 Task: Create a task  Improve the appâ€™s caching system for faster data retrieval , assign it to team member softage.6@softage.net in the project WorthyTech and update the status of the task to  On Track  , set the priority of the task to Low.
Action: Mouse moved to (68, 459)
Screenshot: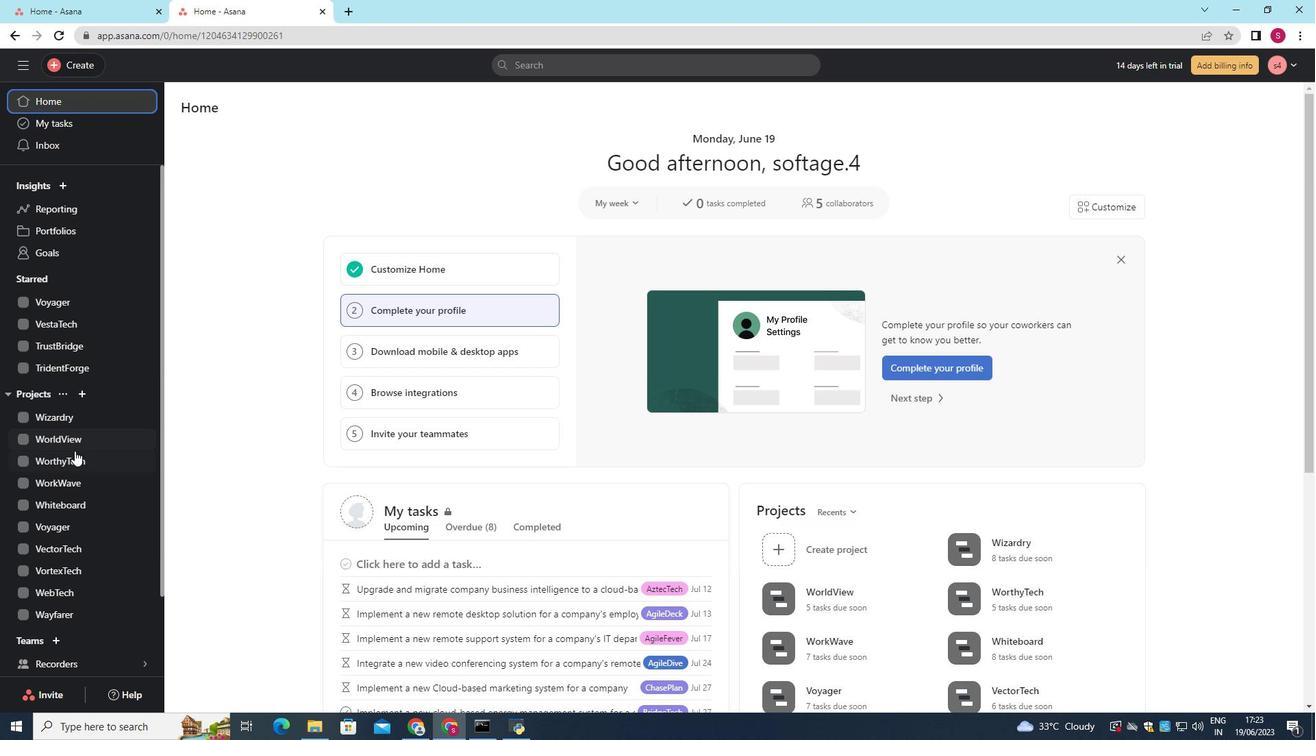 
Action: Mouse pressed left at (68, 459)
Screenshot: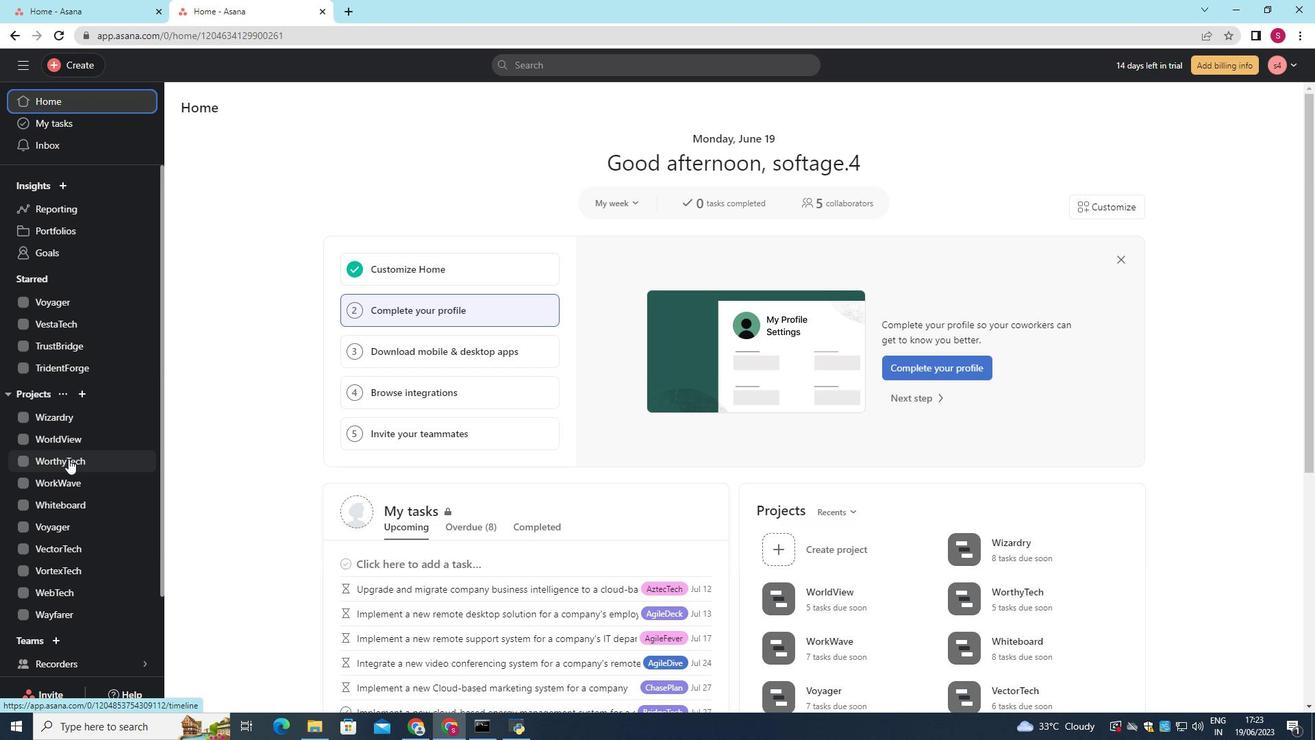 
Action: Mouse moved to (463, 326)
Screenshot: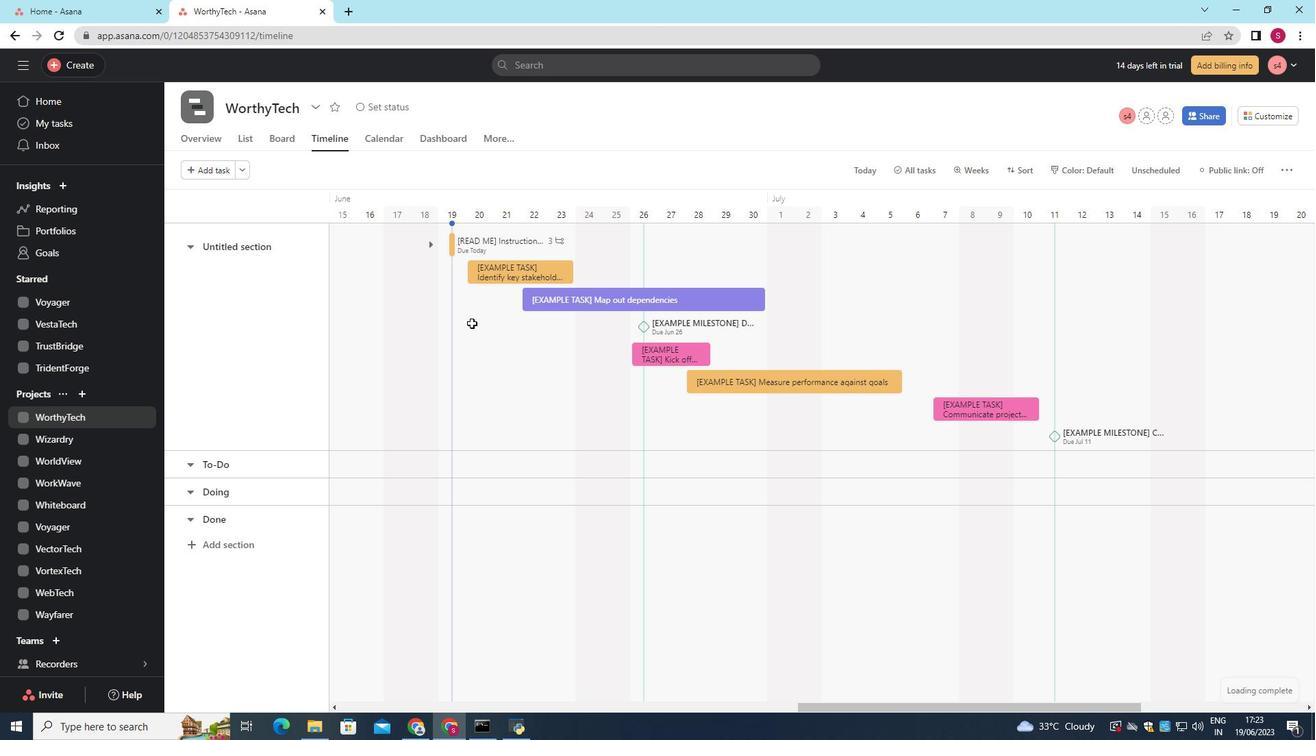 
Action: Mouse pressed left at (463, 326)
Screenshot: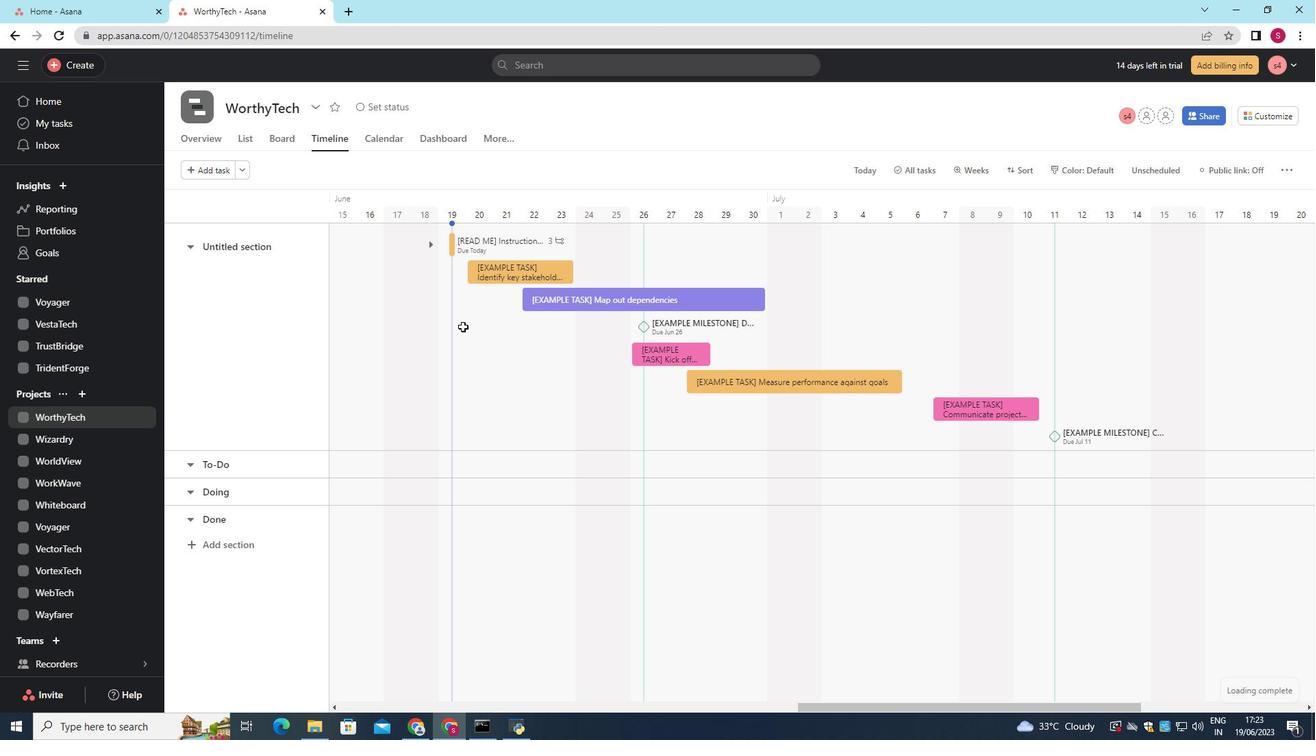 
Action: Key pressed <Key.shift>Improve<Key.space>the<Key.space>app's<Key.space>caching<Key.space>system<Key.space>for<Key.space>faster<Key.space>retrieval
Screenshot: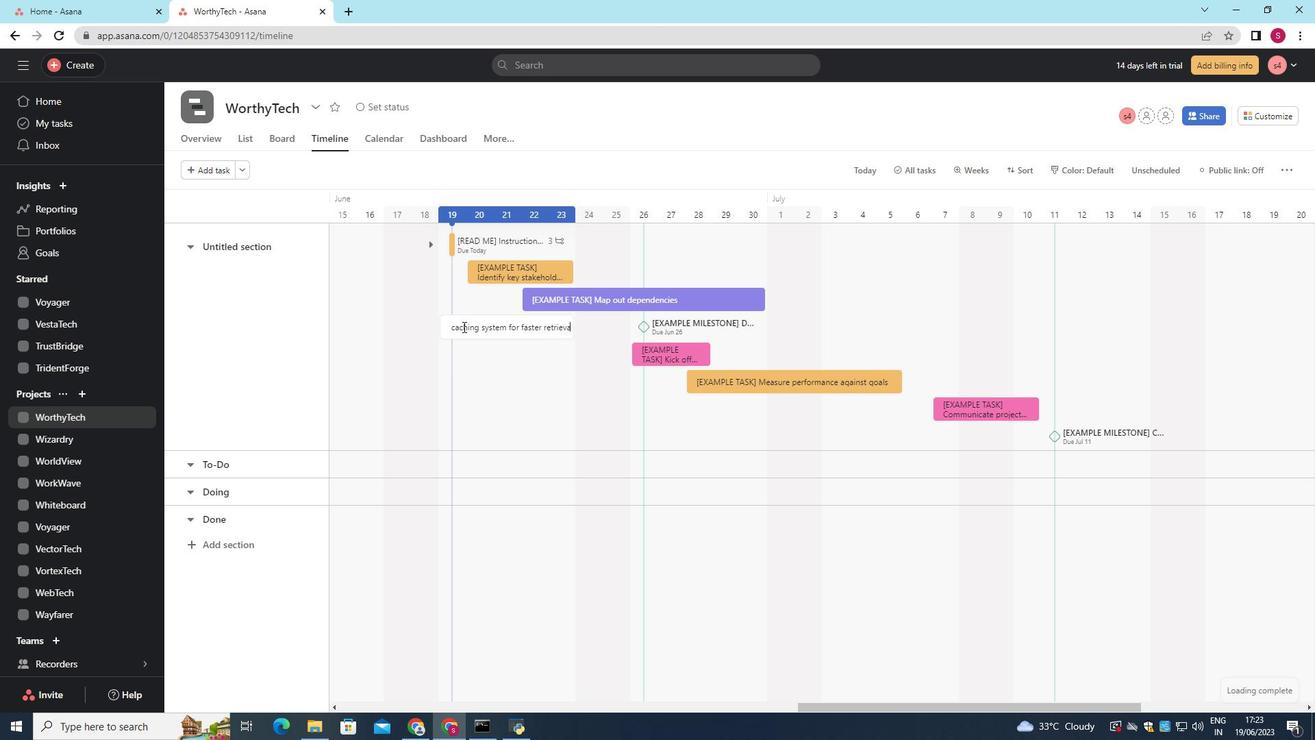 
Action: Mouse moved to (569, 340)
Screenshot: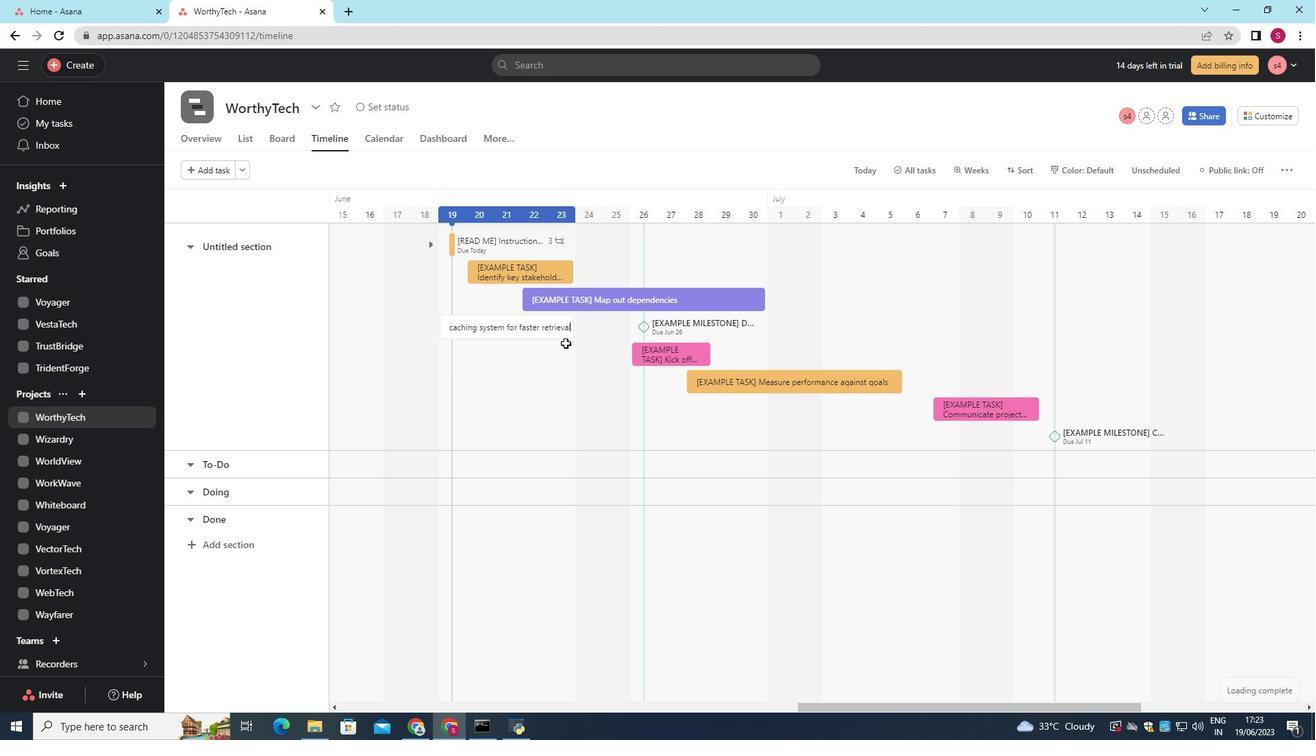 
Action: Key pressed <Key.enter>
Screenshot: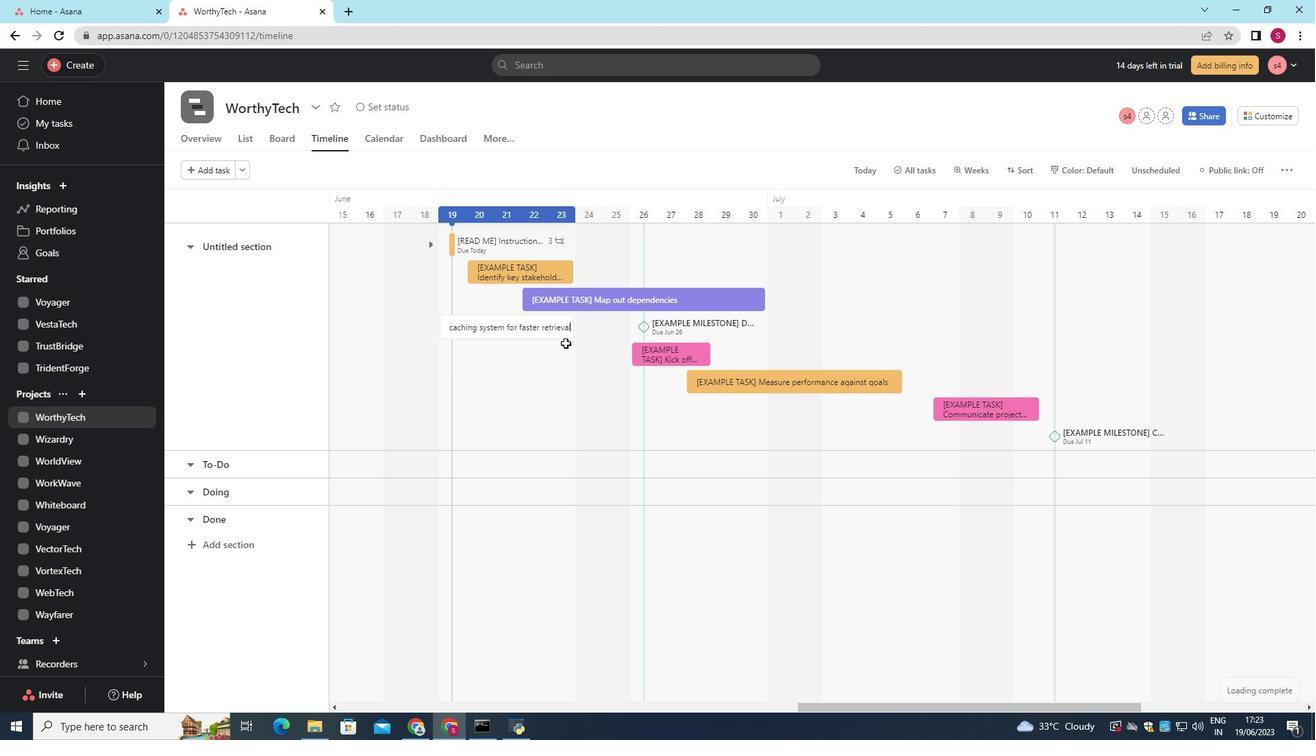 
Action: Mouse moved to (529, 325)
Screenshot: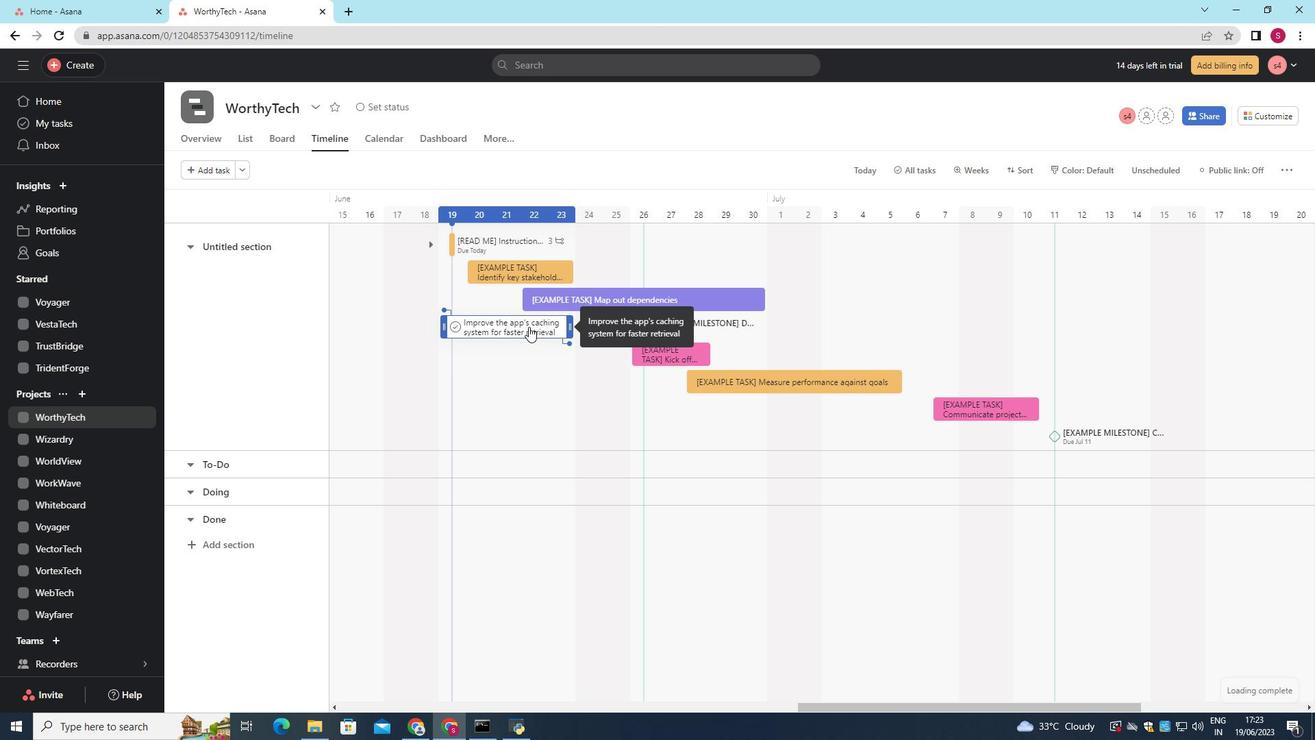 
Action: Mouse pressed left at (529, 325)
Screenshot: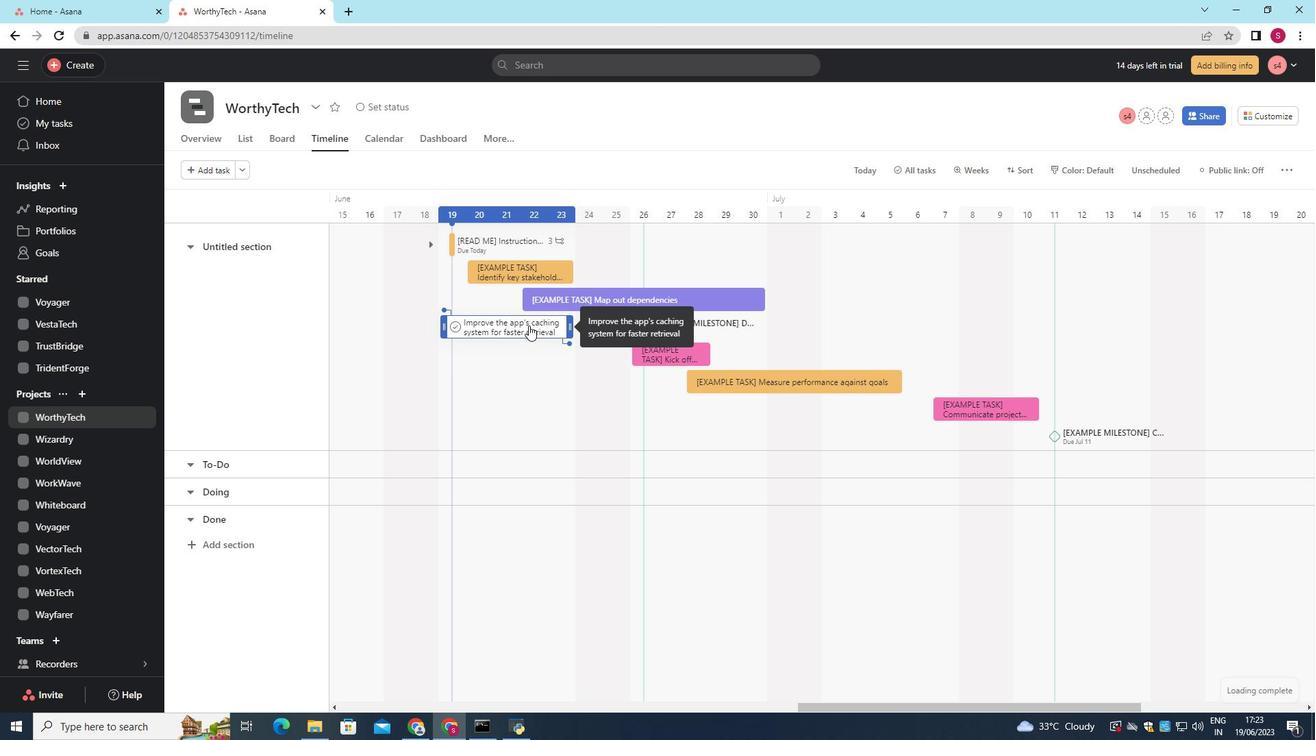 
Action: Mouse moved to (1005, 244)
Screenshot: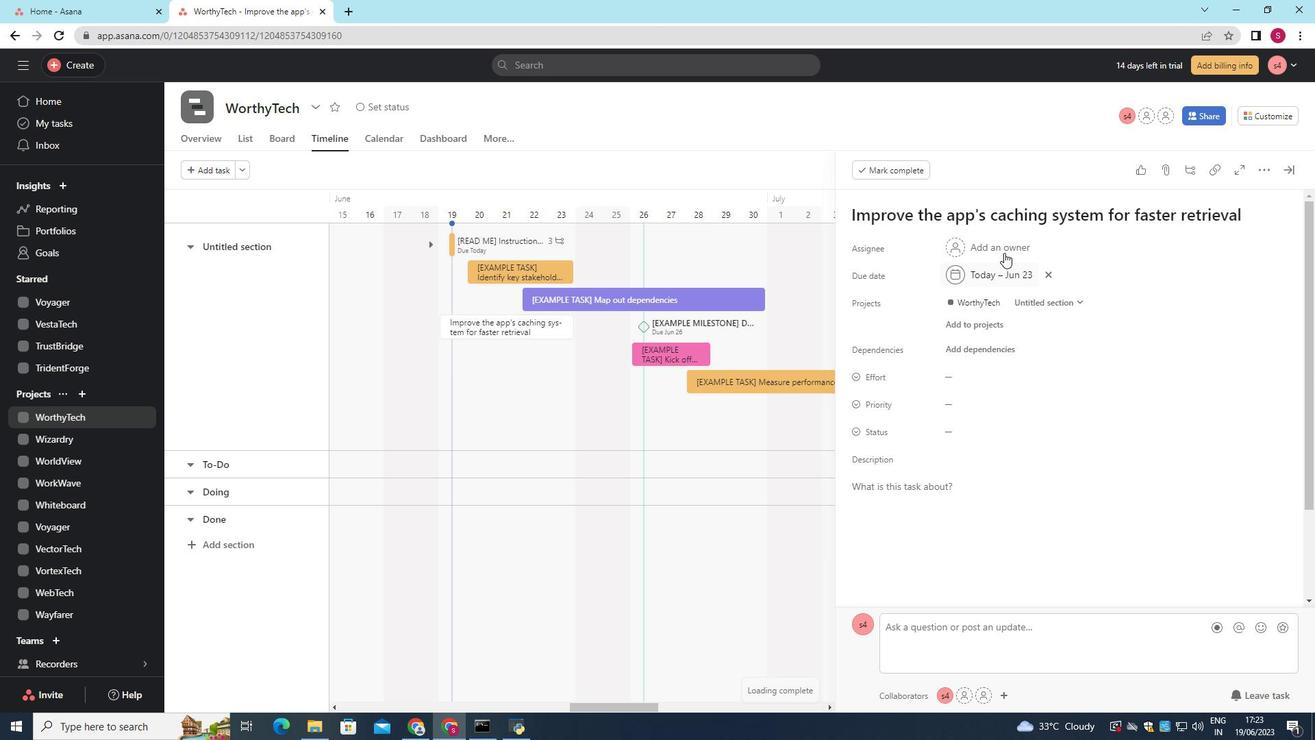 
Action: Mouse pressed left at (1005, 244)
Screenshot: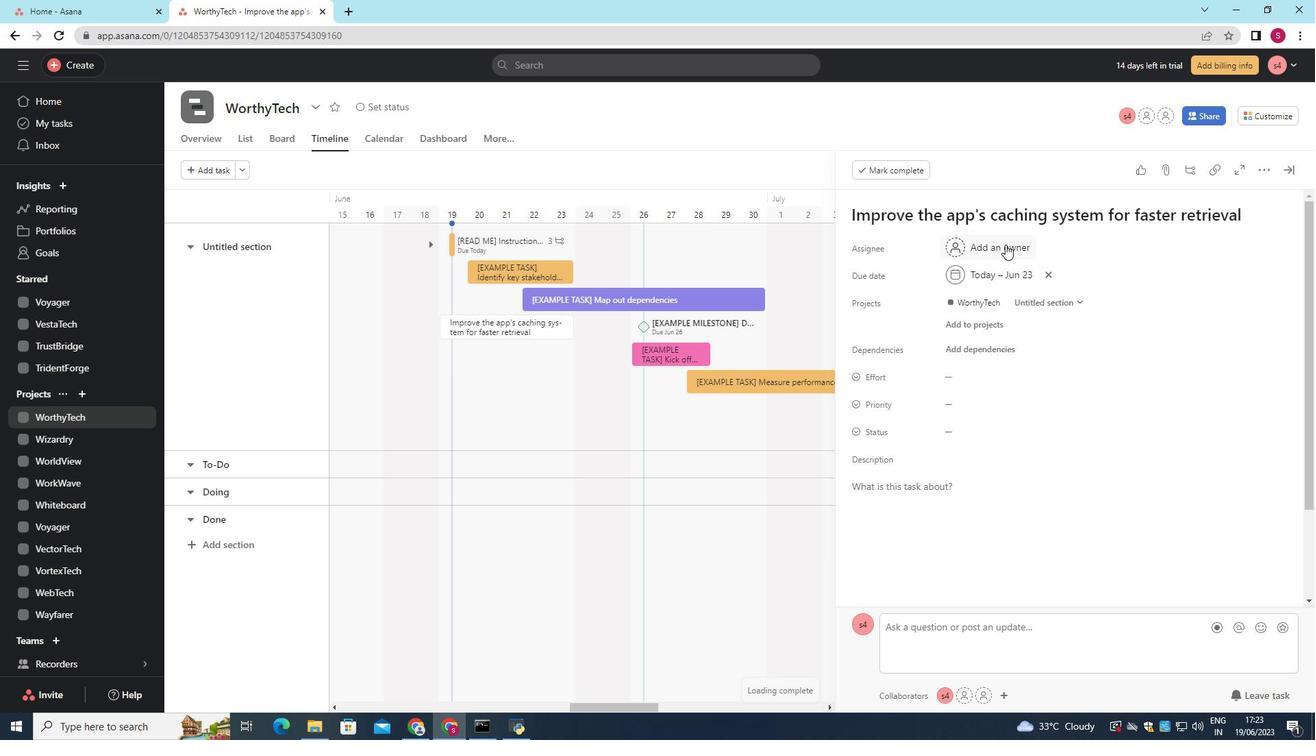
Action: Key pressed softage.6<Key.shift><Key.shift><Key.shift>@softage.net
Screenshot: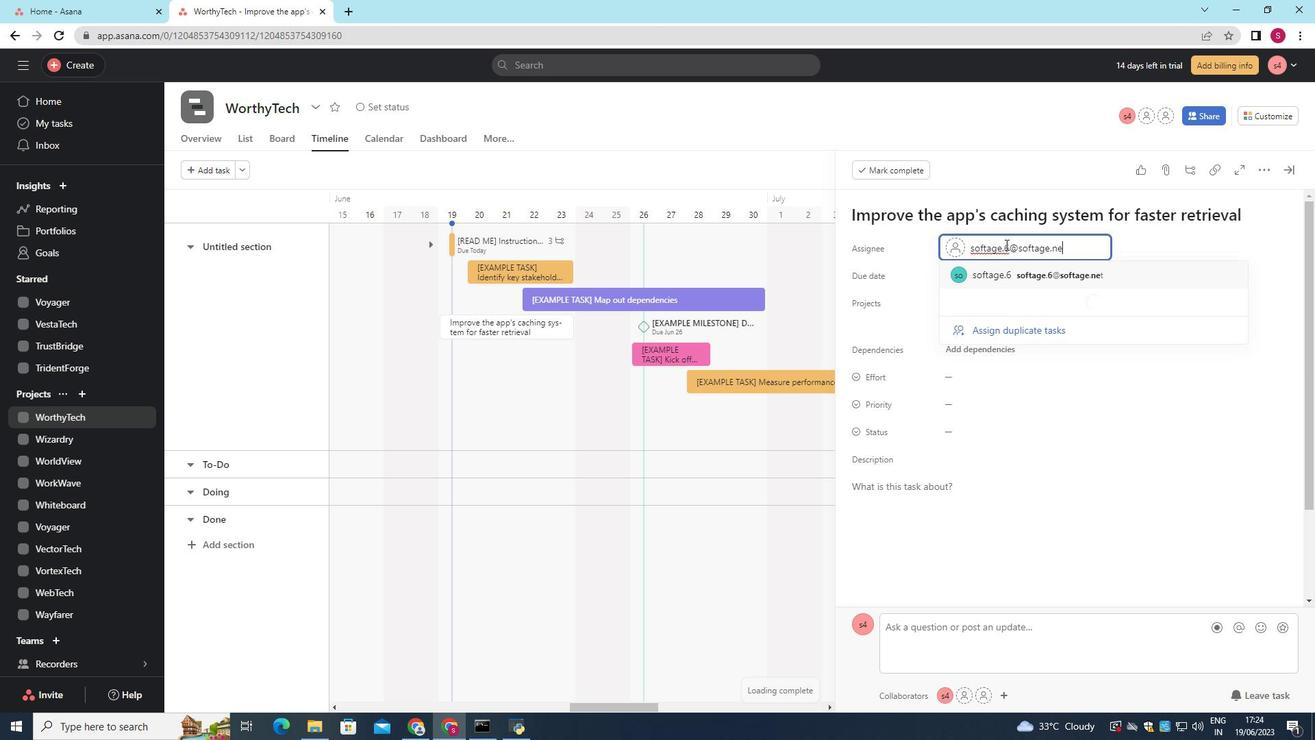 
Action: Mouse moved to (1008, 433)
Screenshot: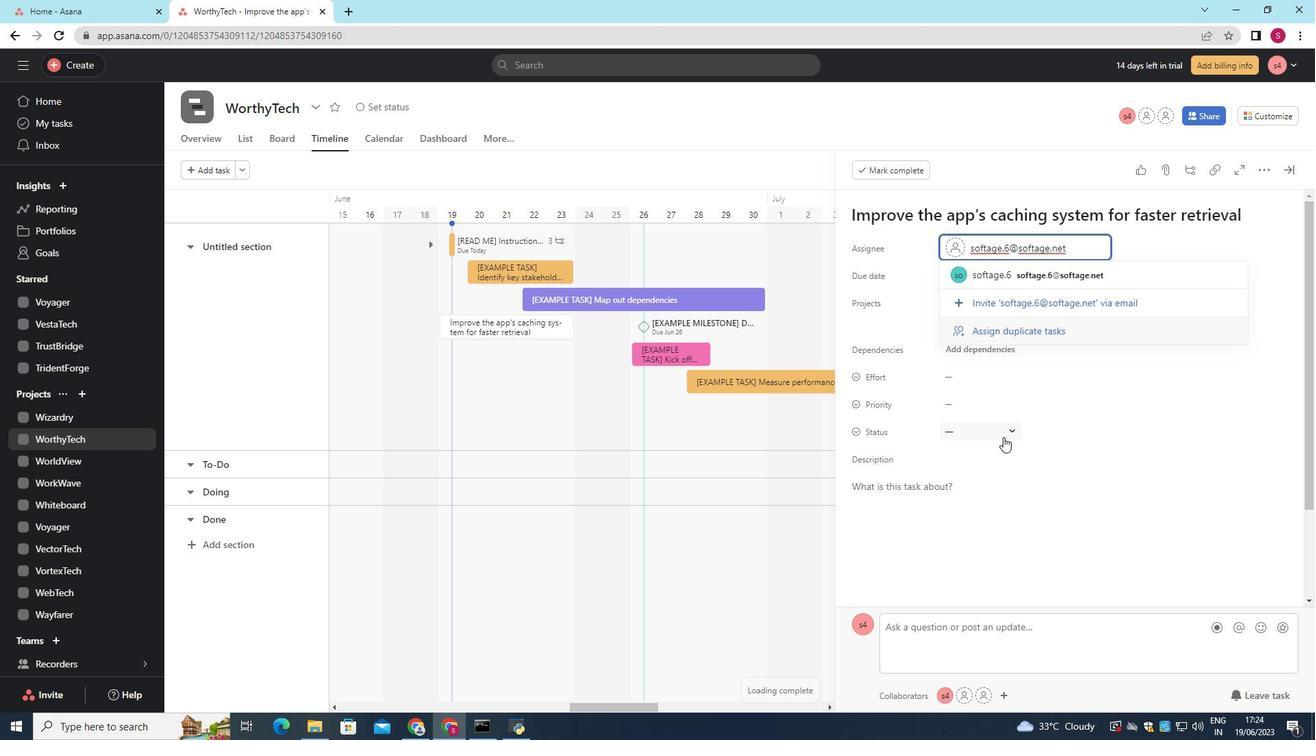 
Action: Mouse pressed left at (1008, 433)
Screenshot: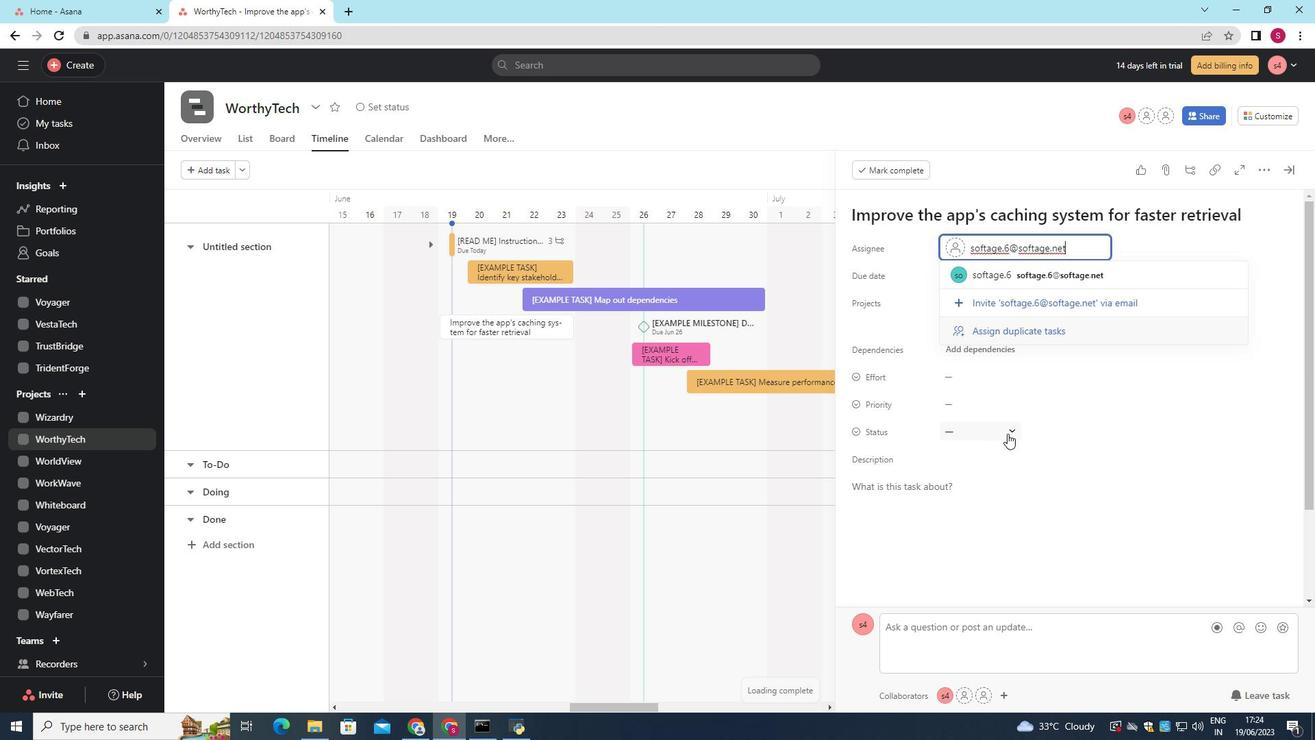 
Action: Mouse moved to (1001, 476)
Screenshot: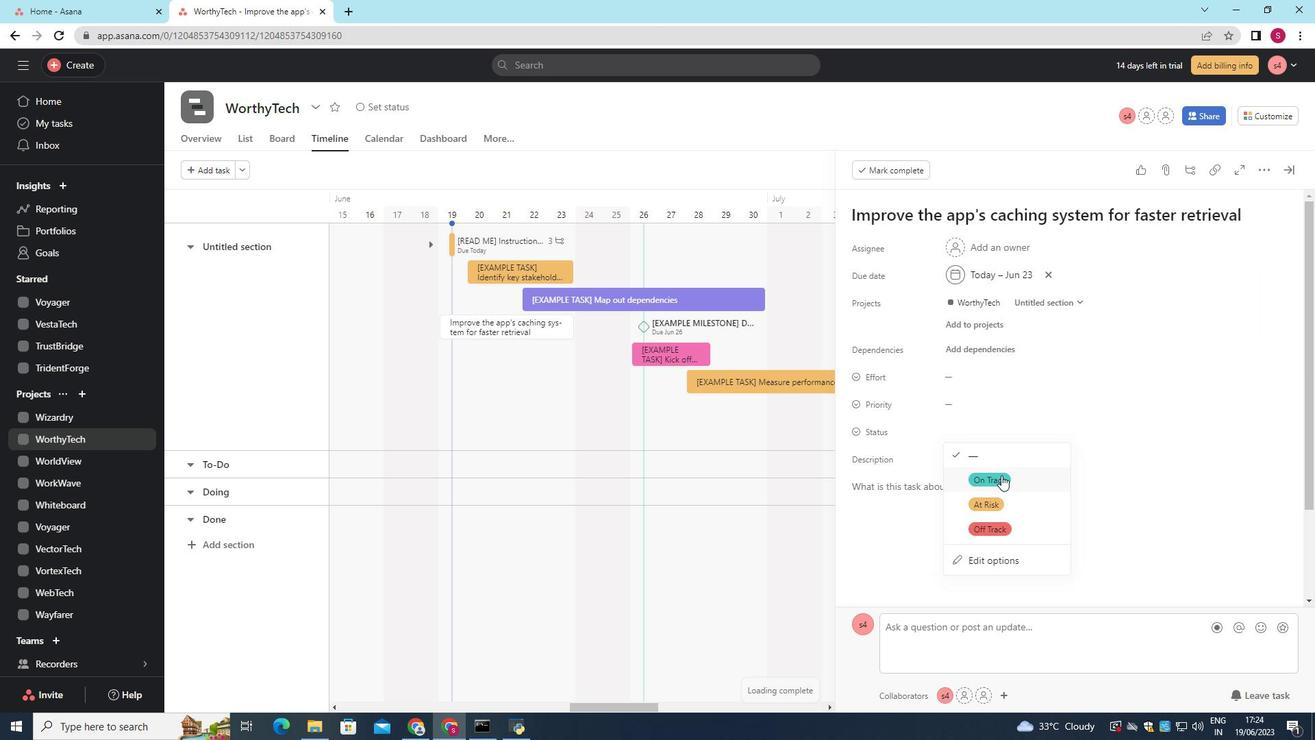 
Action: Mouse pressed left at (1001, 476)
Screenshot: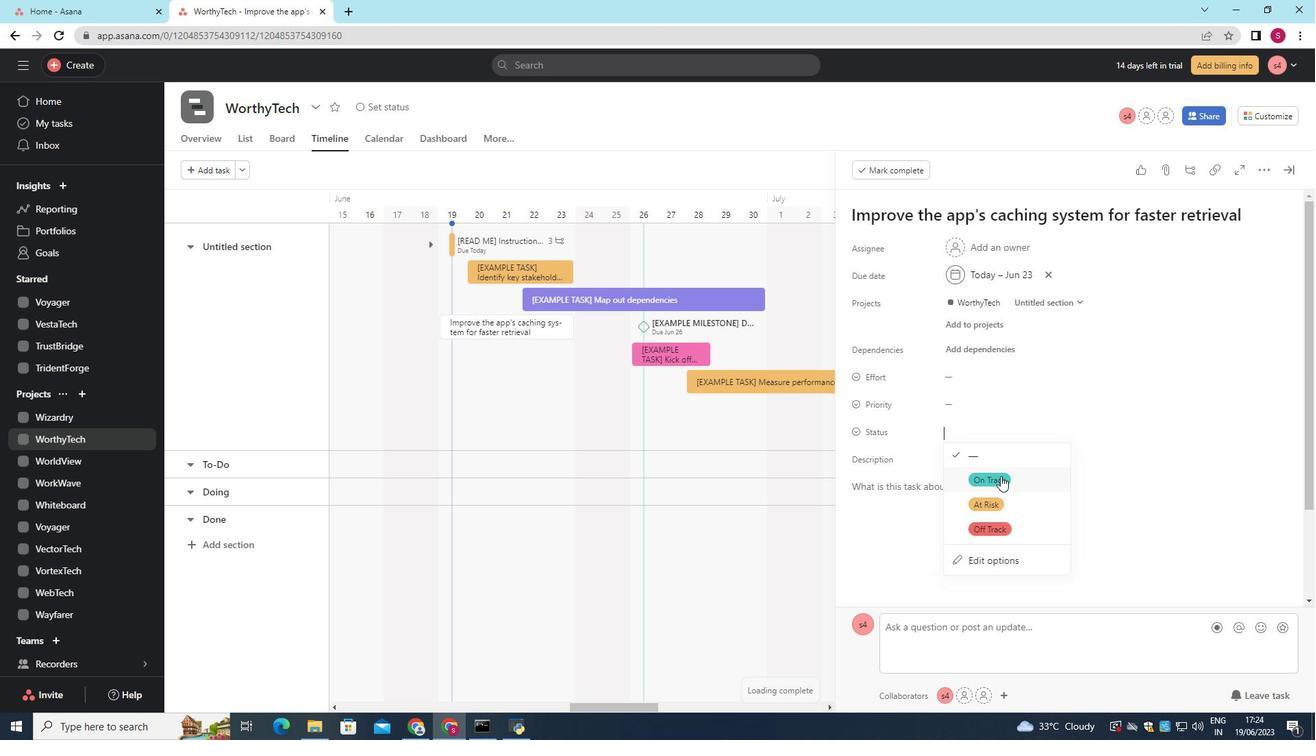 
Action: Mouse moved to (1007, 398)
Screenshot: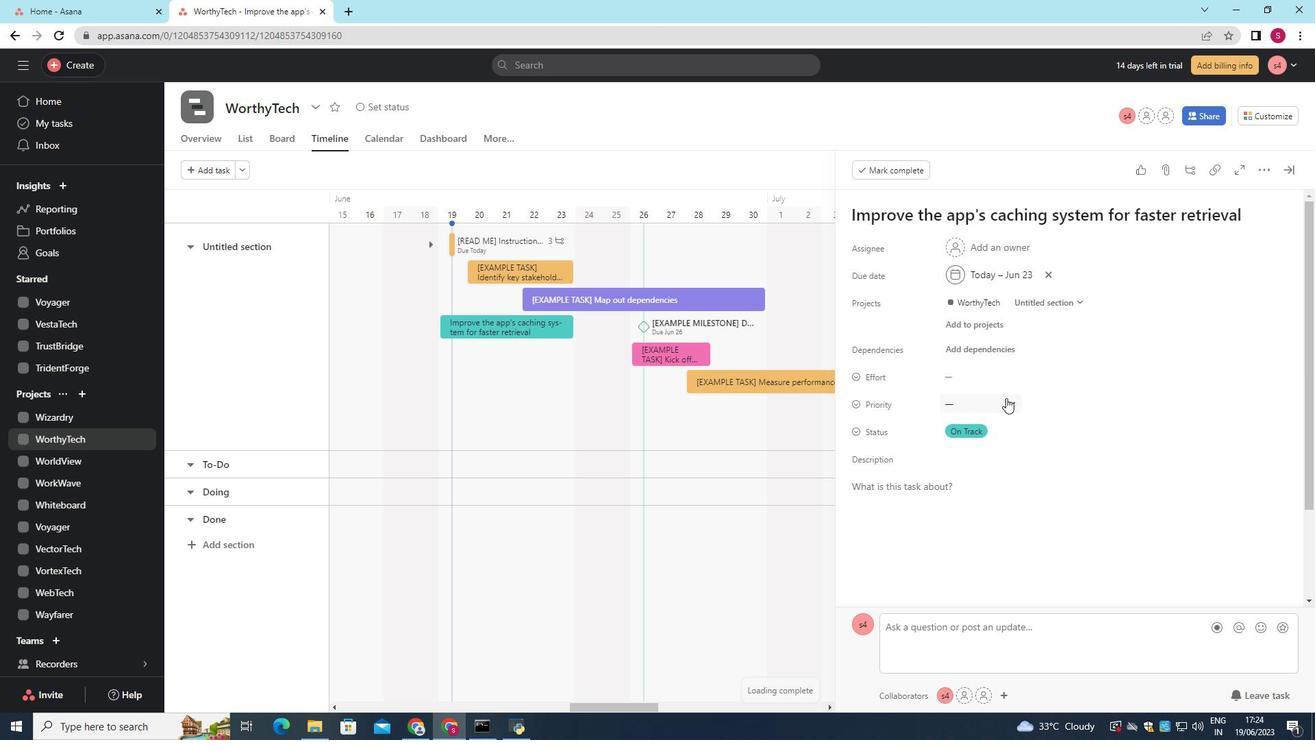 
Action: Mouse pressed left at (1007, 398)
Screenshot: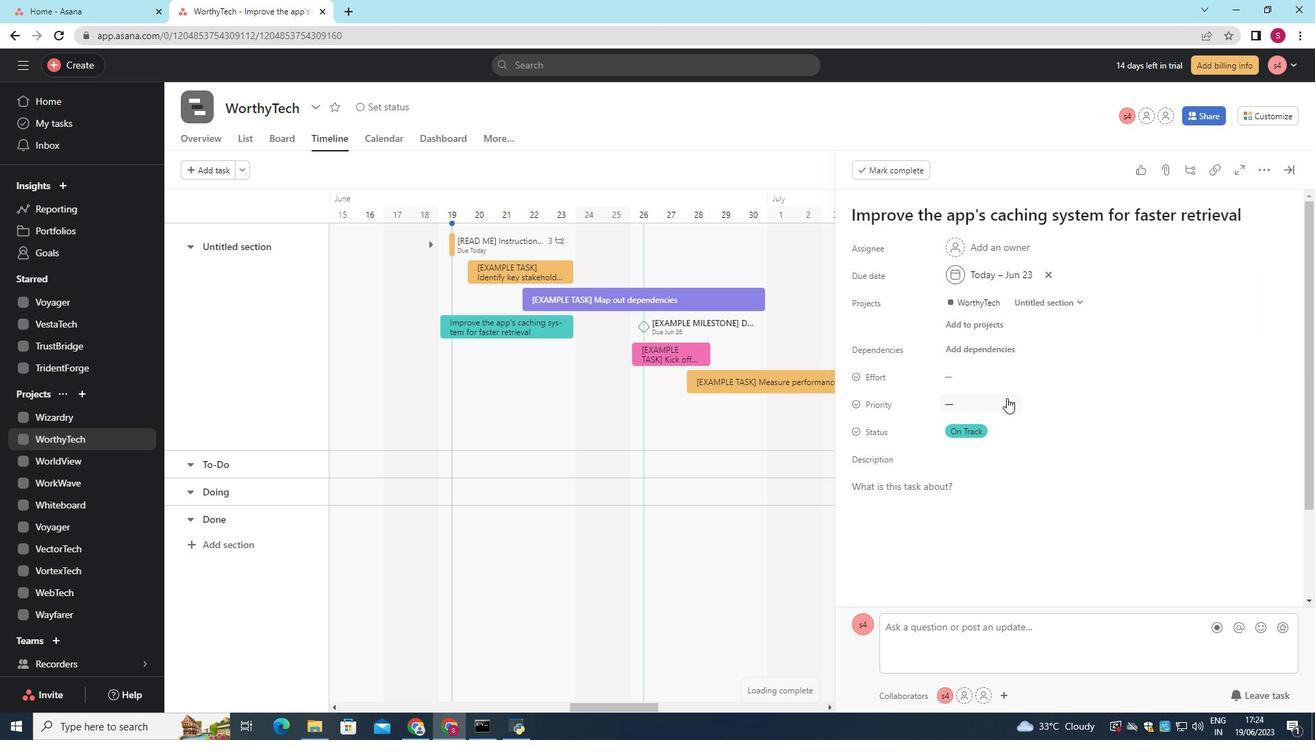 
Action: Mouse moved to (978, 497)
Screenshot: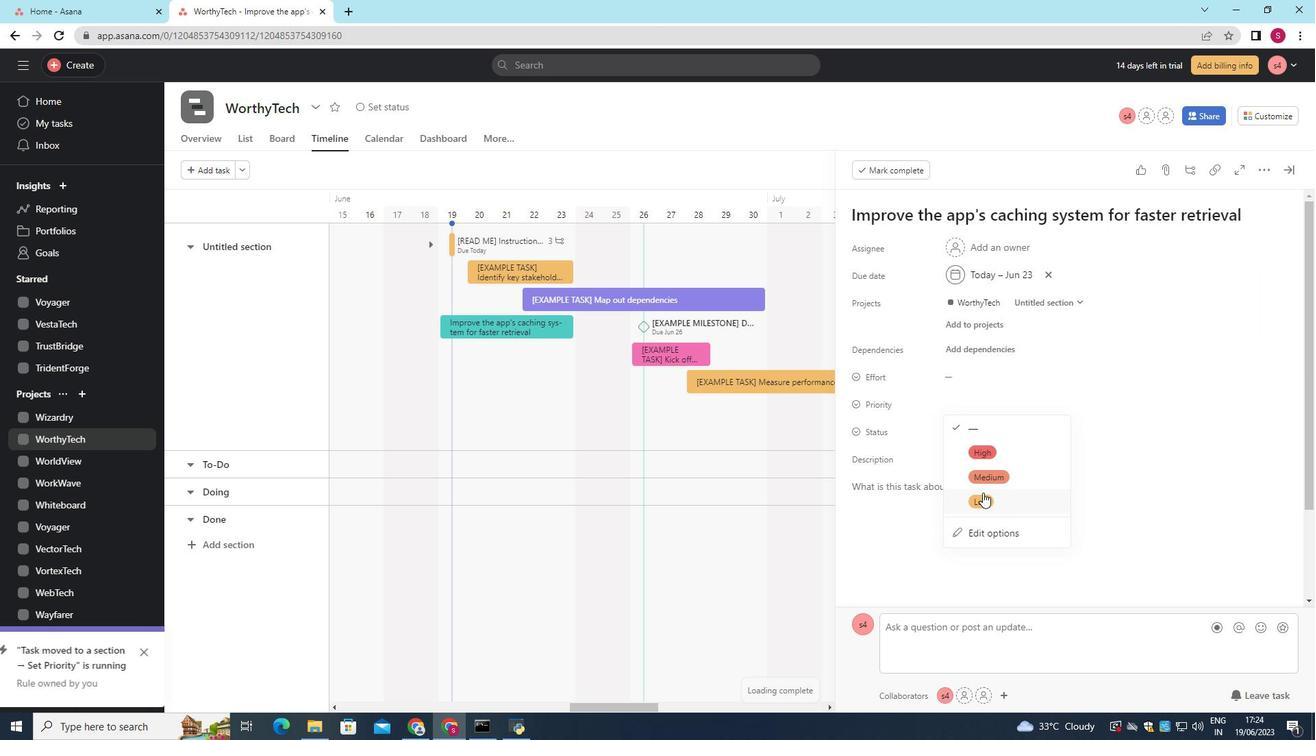 
Action: Mouse pressed left at (978, 497)
Screenshot: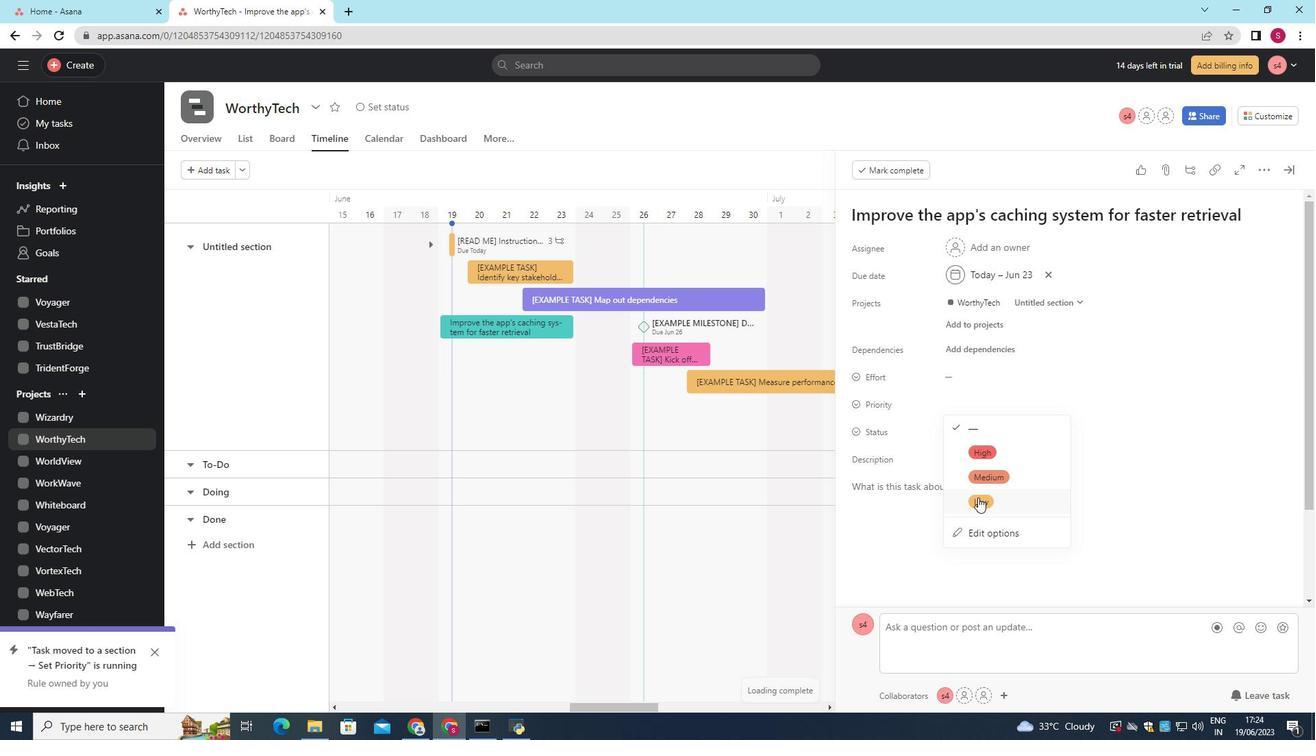 
Action: Mouse moved to (979, 497)
Screenshot: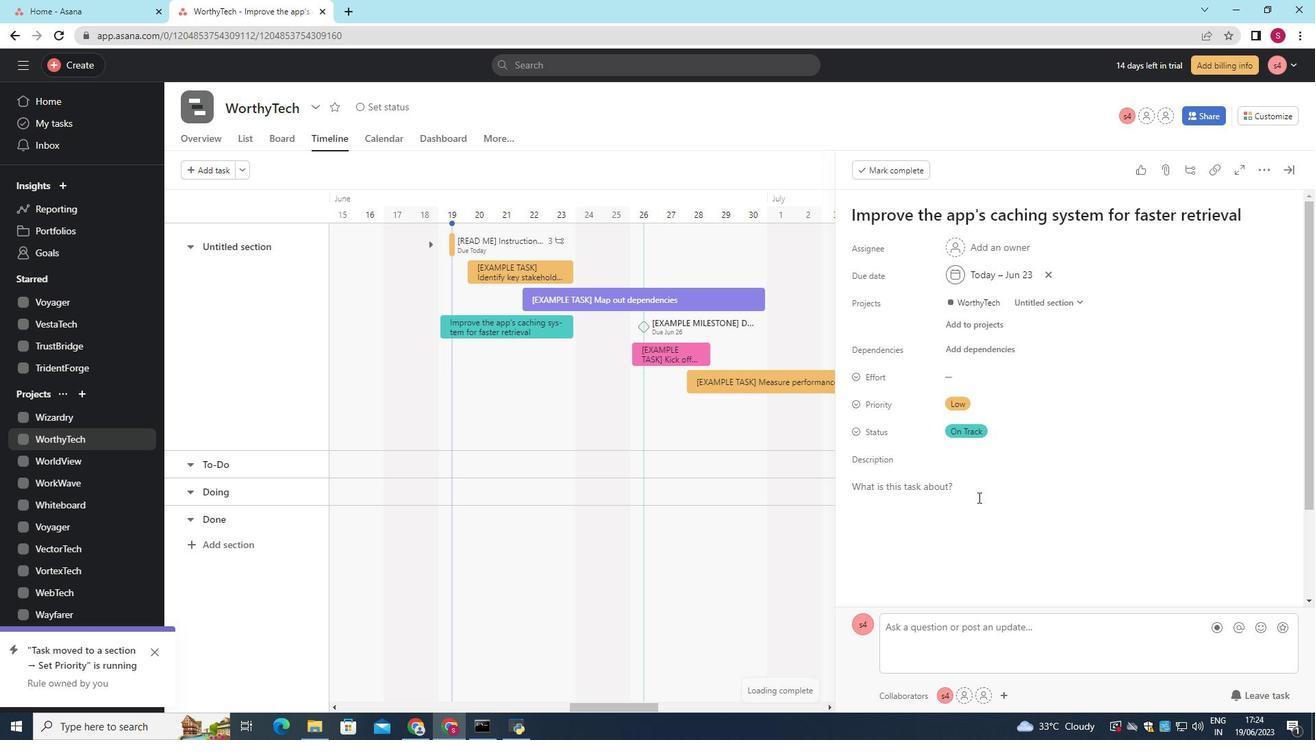 
